Task: Look for products in the category "Chardonnay" from La Crema only.
Action: Mouse moved to (717, 281)
Screenshot: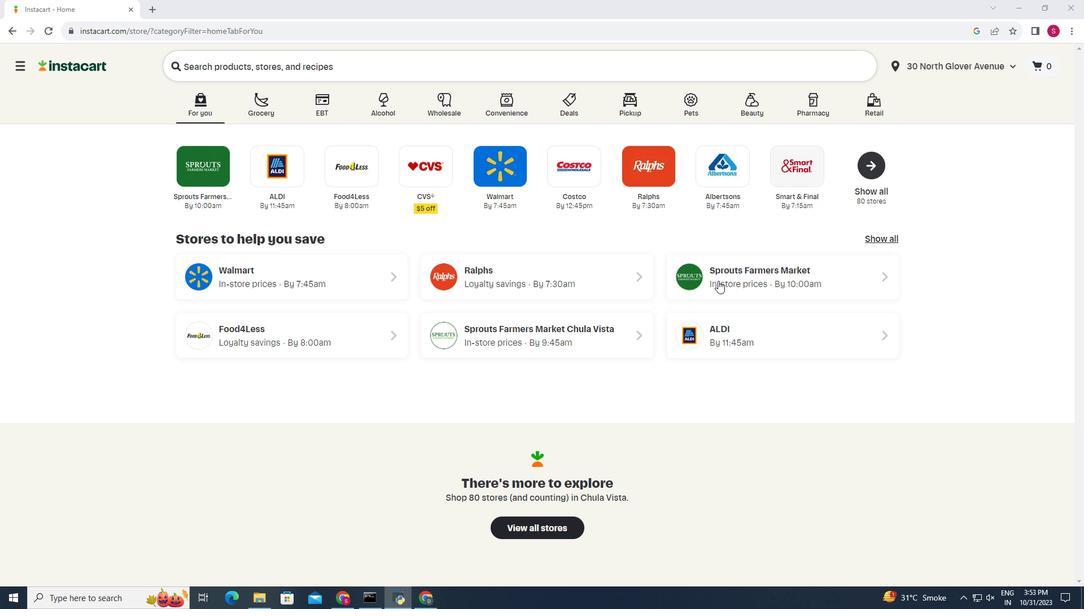 
Action: Mouse pressed left at (717, 281)
Screenshot: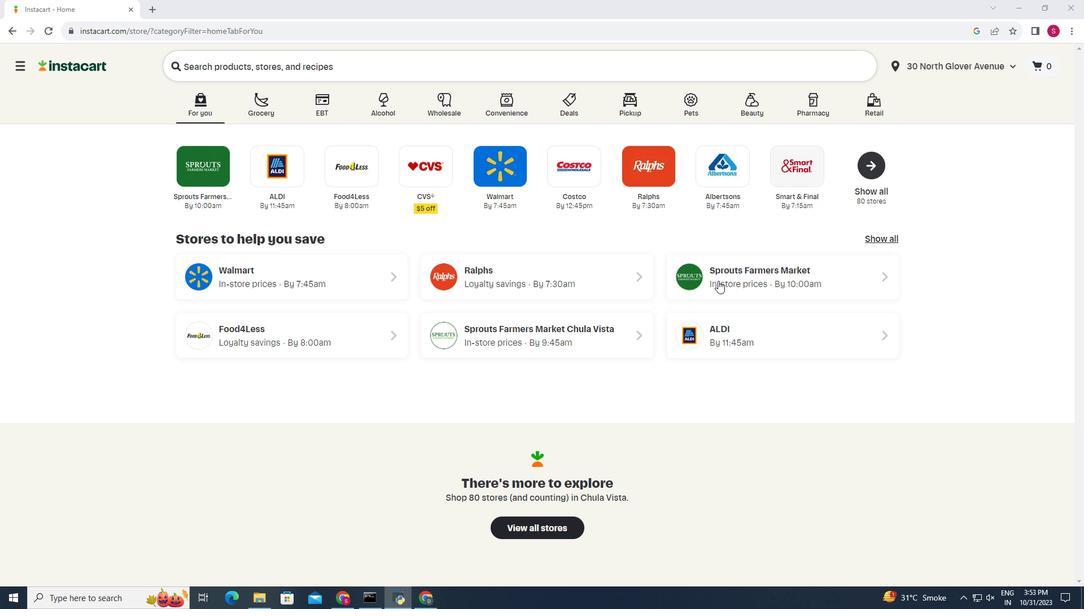 
Action: Mouse moved to (62, 538)
Screenshot: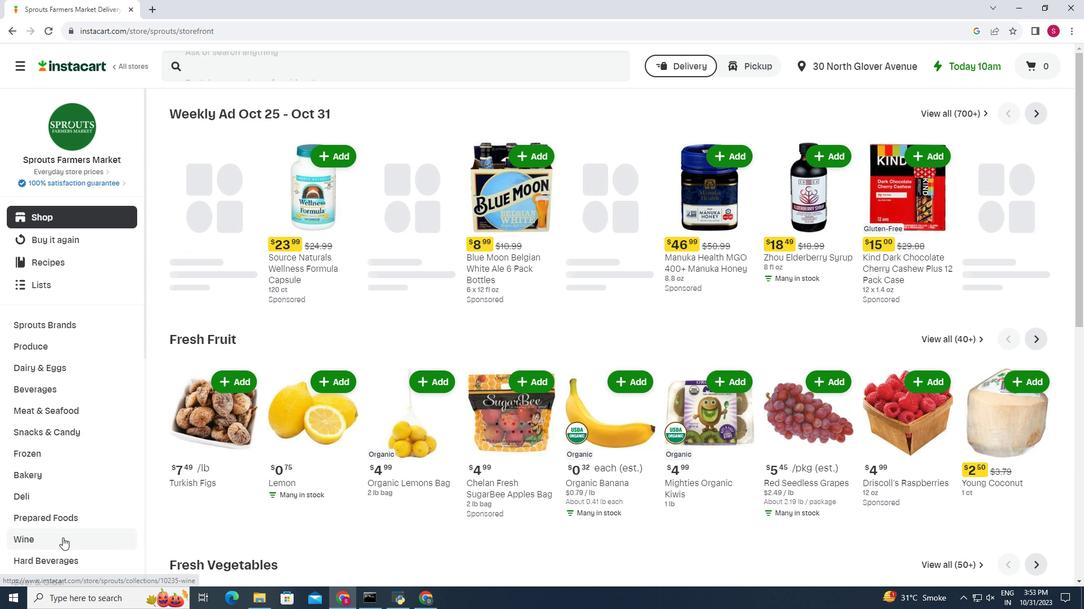 
Action: Mouse pressed left at (62, 538)
Screenshot: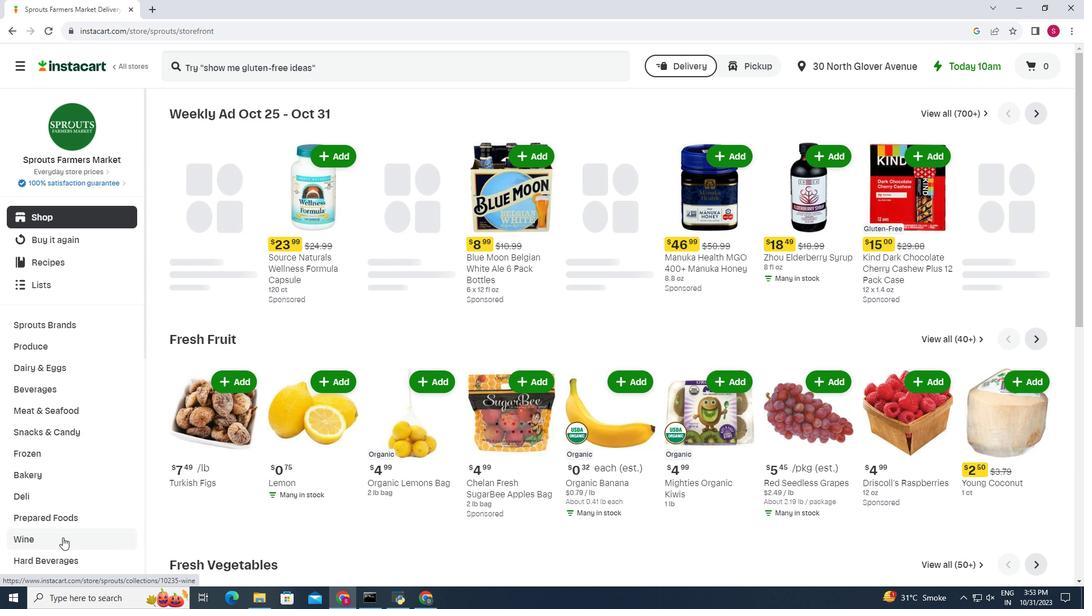 
Action: Mouse moved to (298, 147)
Screenshot: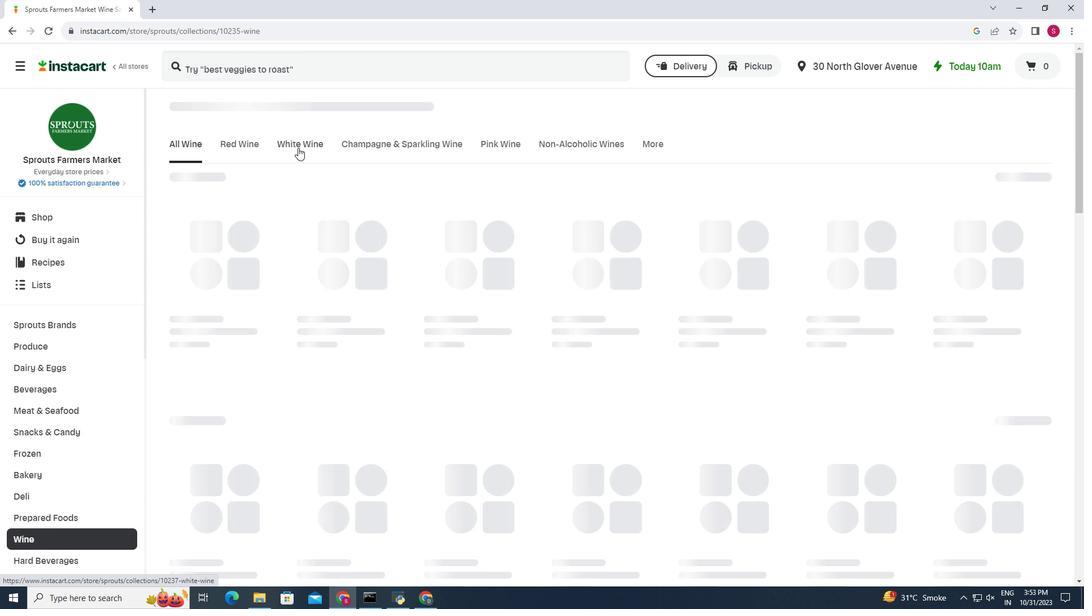 
Action: Mouse pressed left at (298, 147)
Screenshot: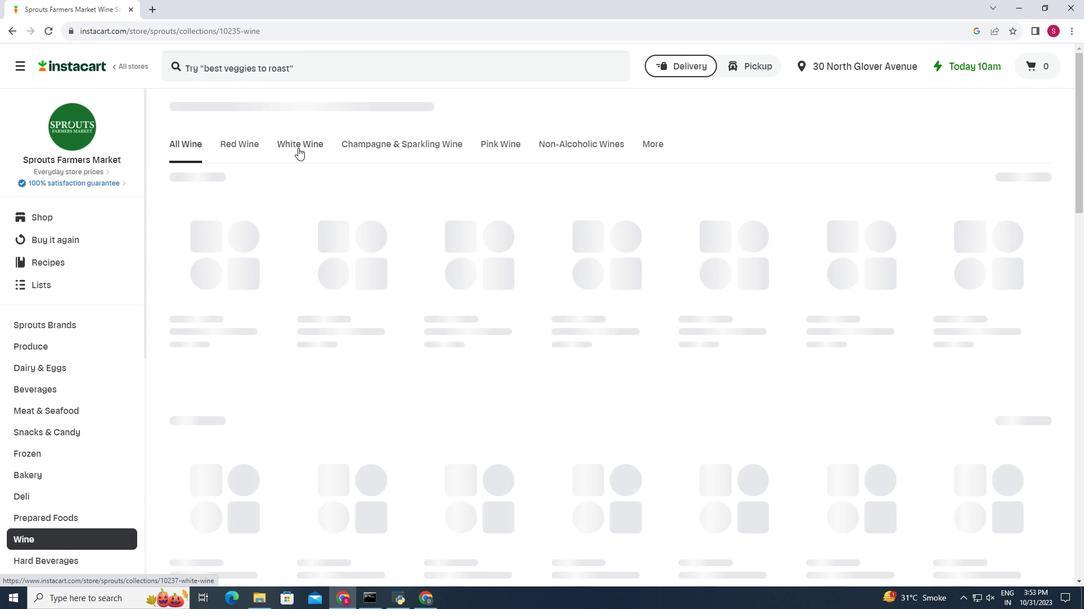 
Action: Mouse moved to (386, 194)
Screenshot: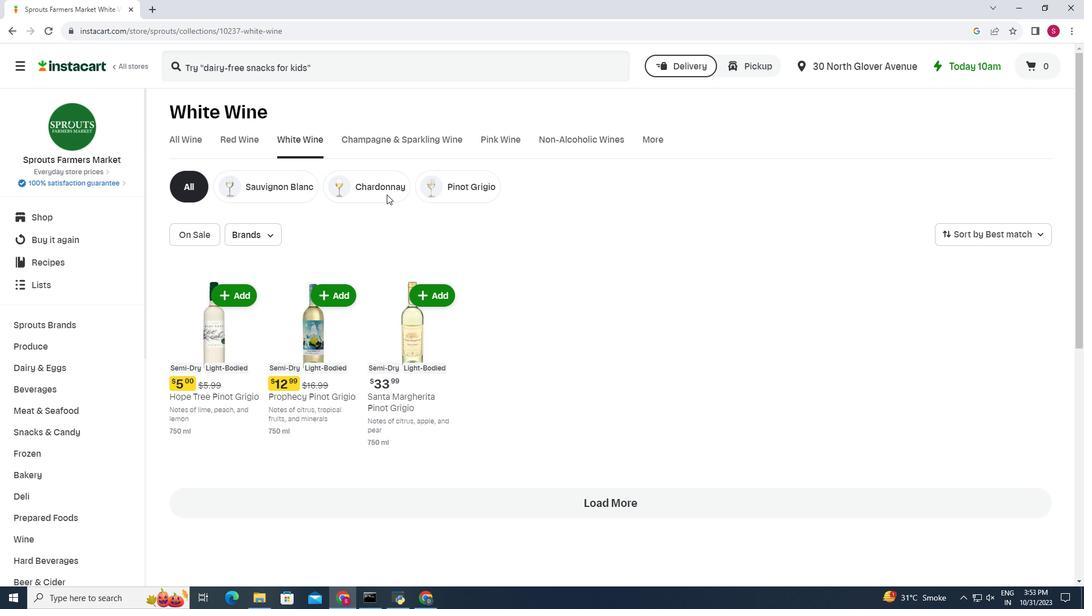 
Action: Mouse pressed left at (386, 194)
Screenshot: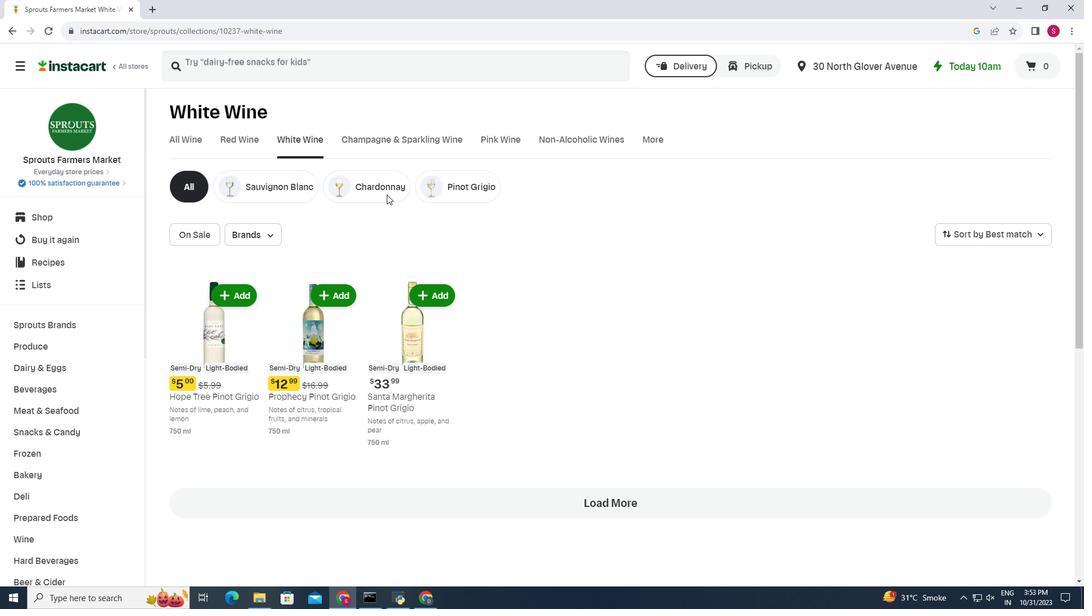 
Action: Mouse moved to (254, 233)
Screenshot: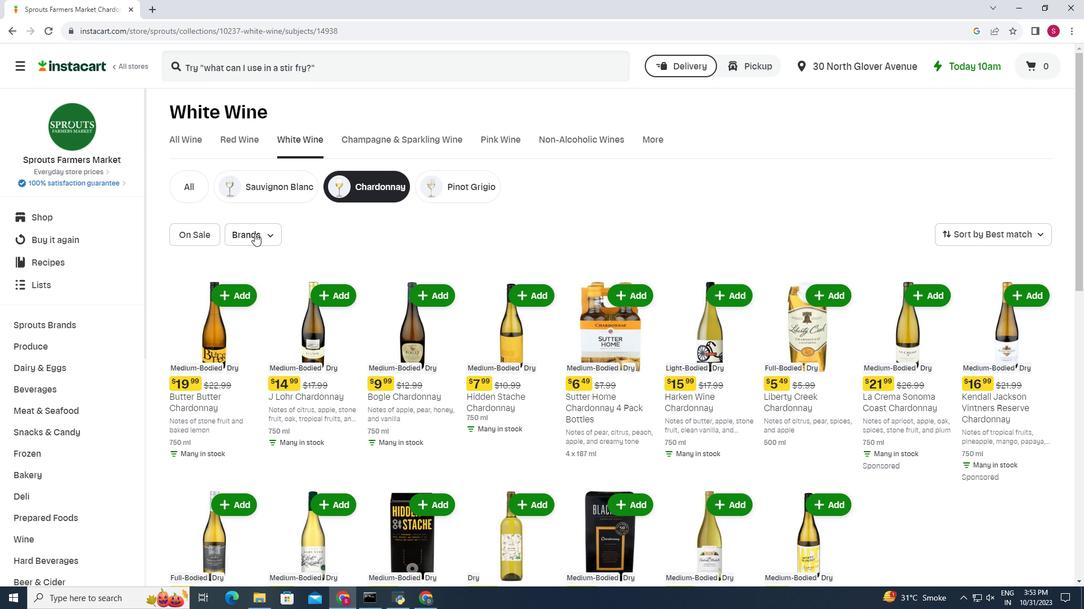 
Action: Mouse pressed left at (254, 233)
Screenshot: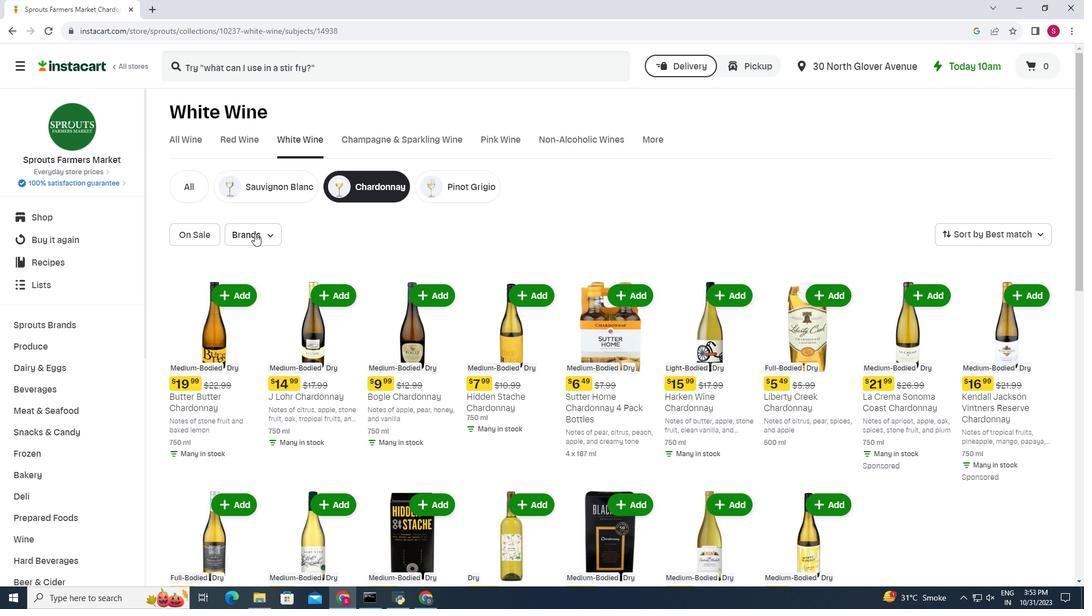 
Action: Mouse moved to (293, 322)
Screenshot: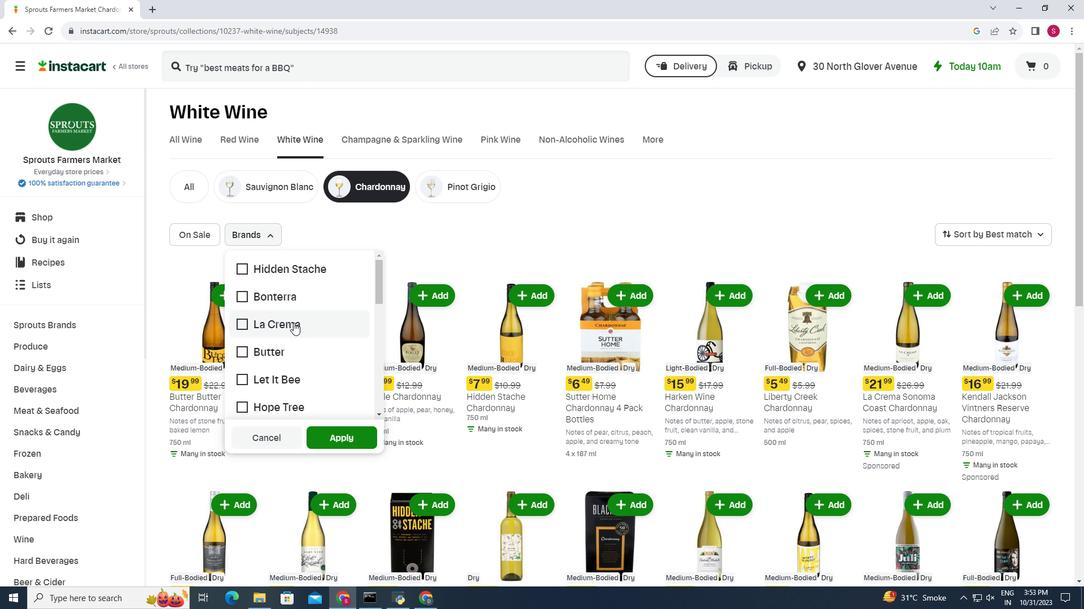 
Action: Mouse pressed left at (293, 322)
Screenshot: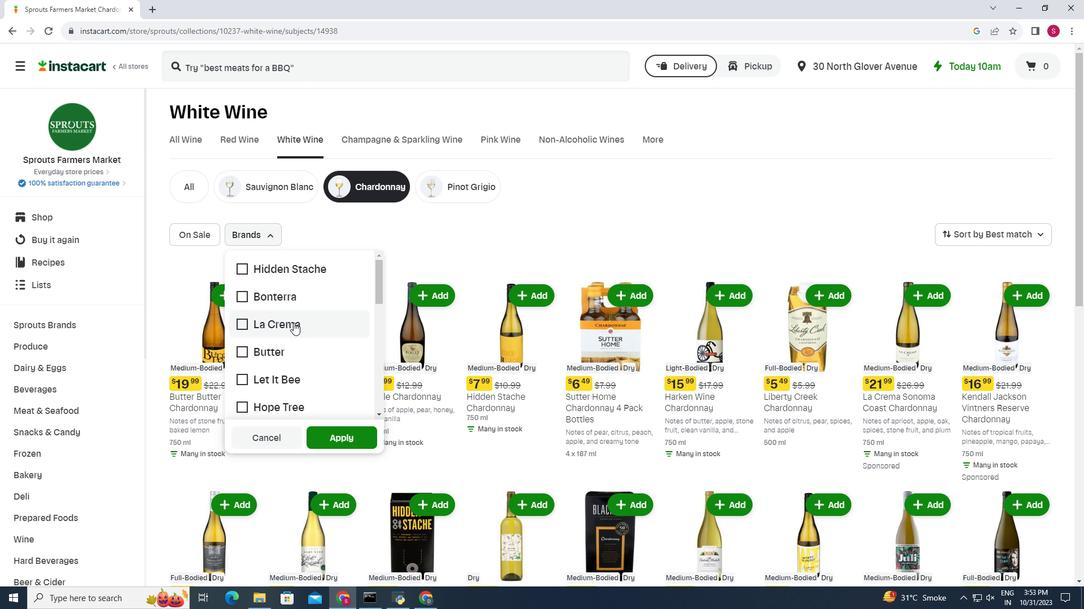 
Action: Mouse moved to (319, 428)
Screenshot: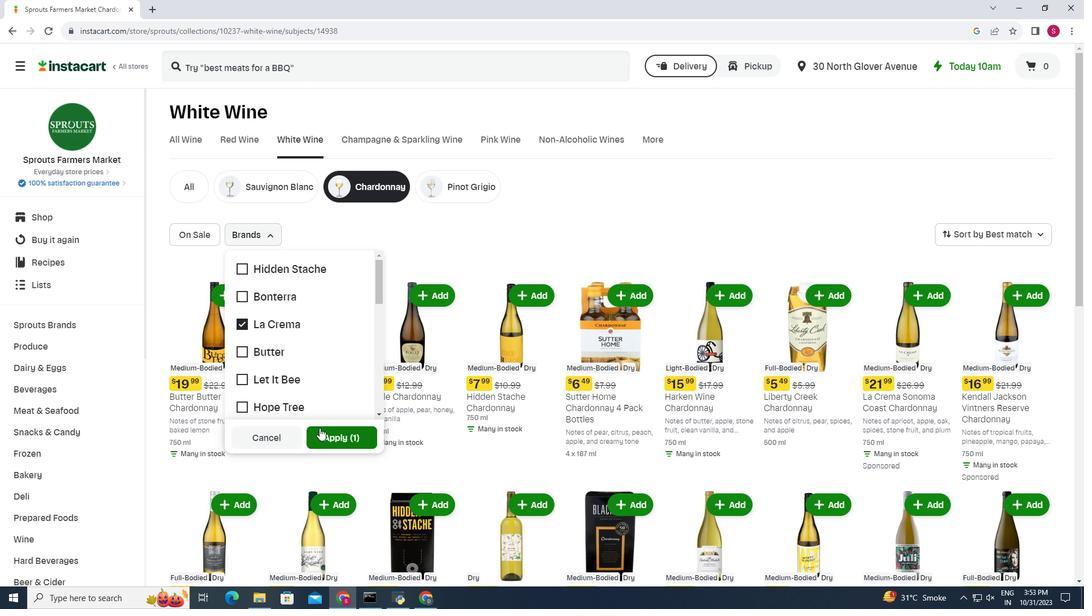 
Action: Mouse pressed left at (319, 428)
Screenshot: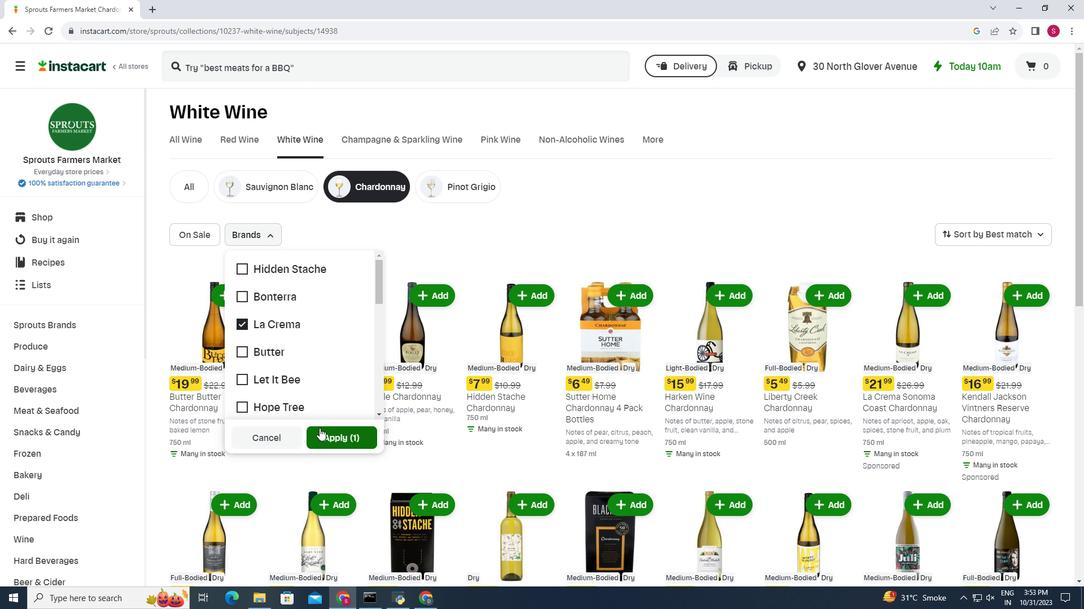 
Action: Mouse moved to (557, 306)
Screenshot: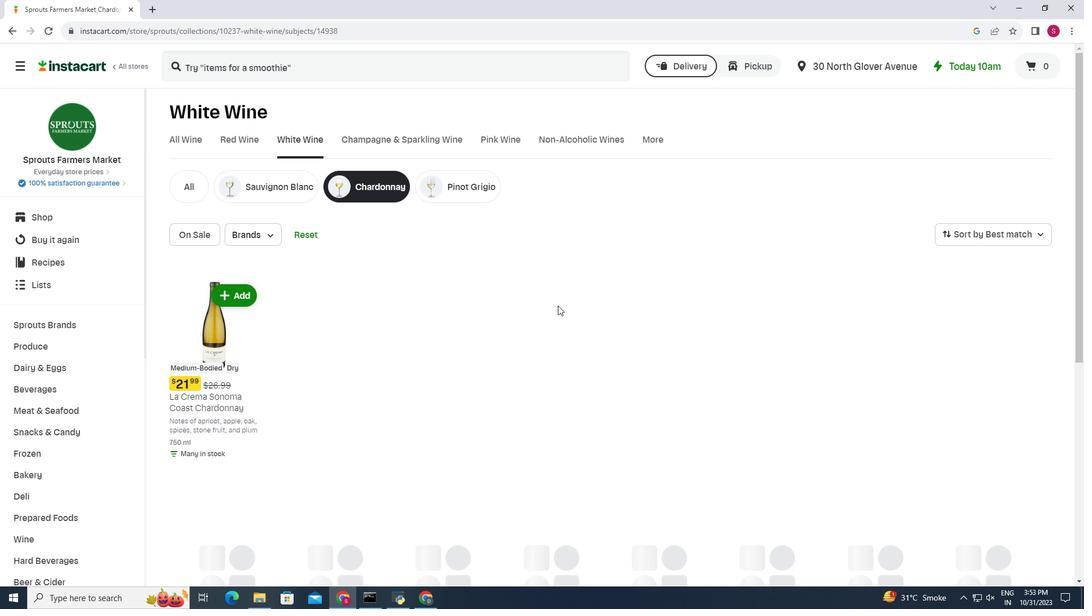 
